 Task: Select the pages per sheet with 2.
Action: Mouse moved to (45, 111)
Screenshot: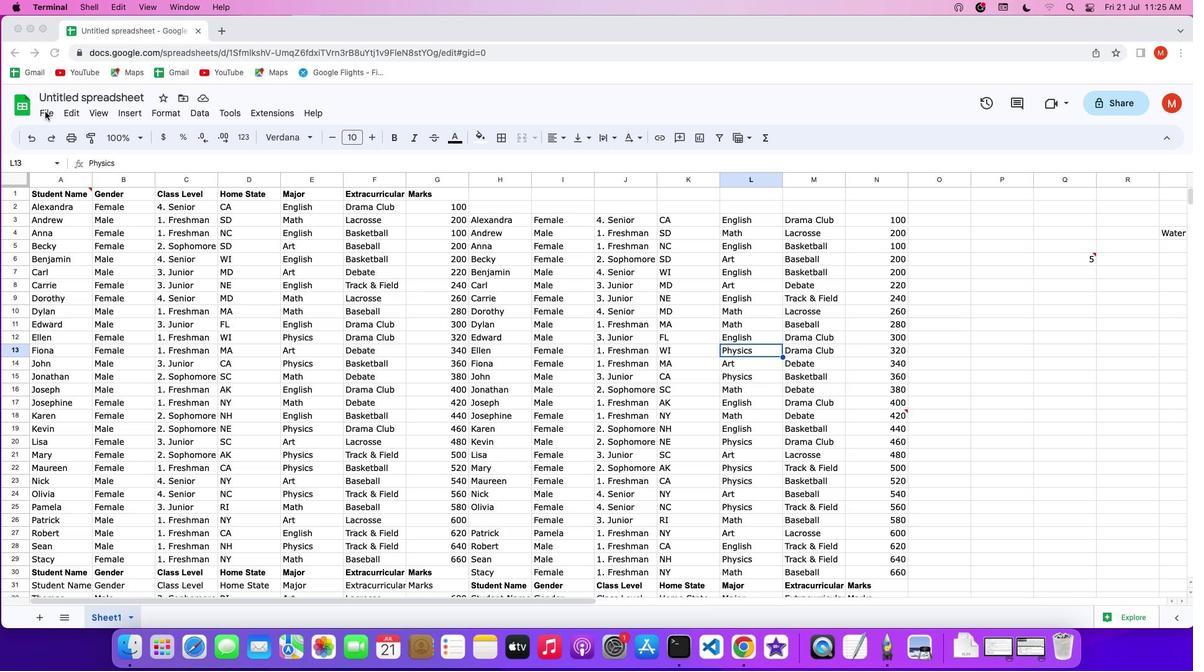 
Action: Mouse pressed left at (45, 111)
Screenshot: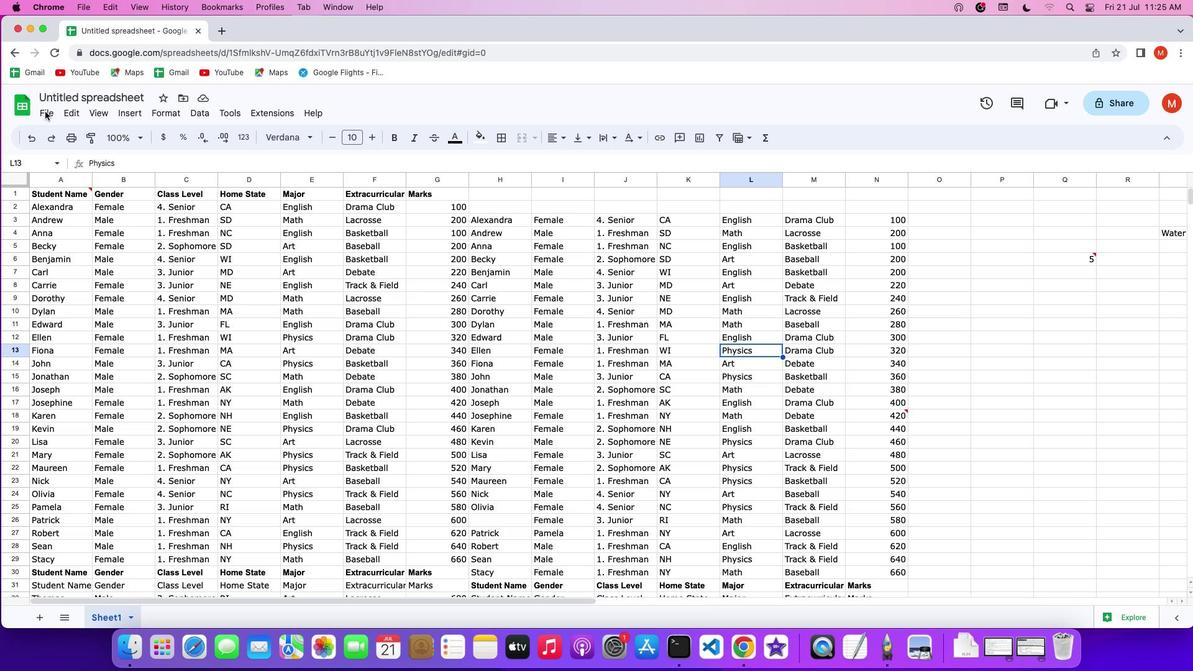 
Action: Mouse pressed left at (45, 111)
Screenshot: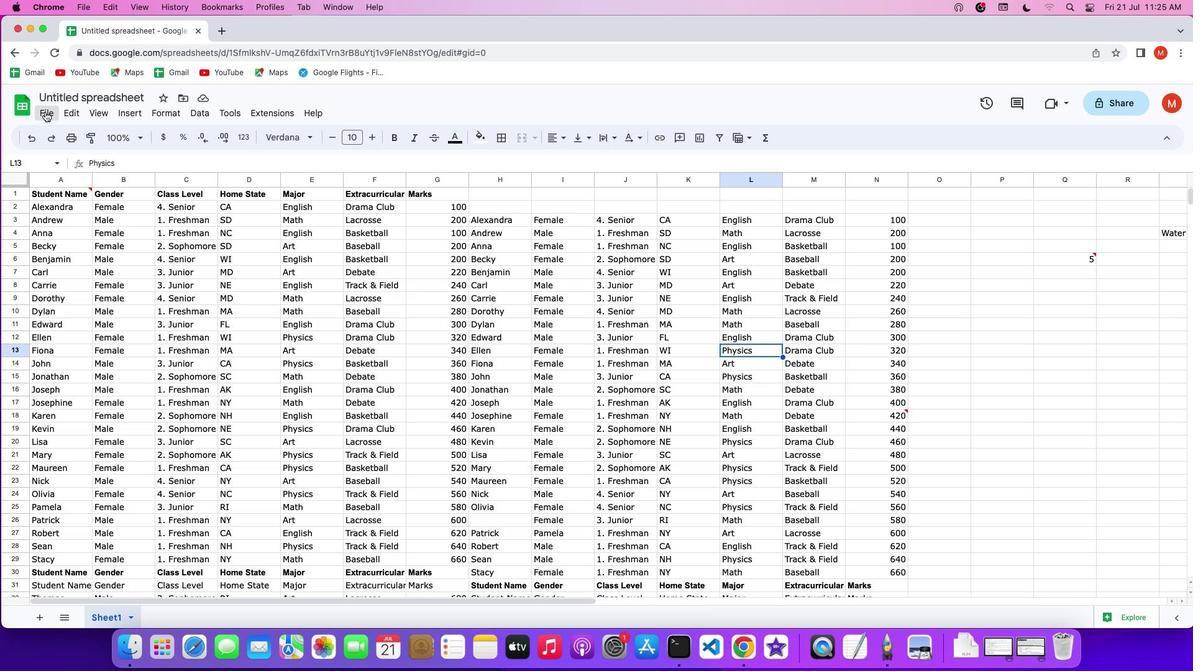 
Action: Mouse pressed left at (45, 111)
Screenshot: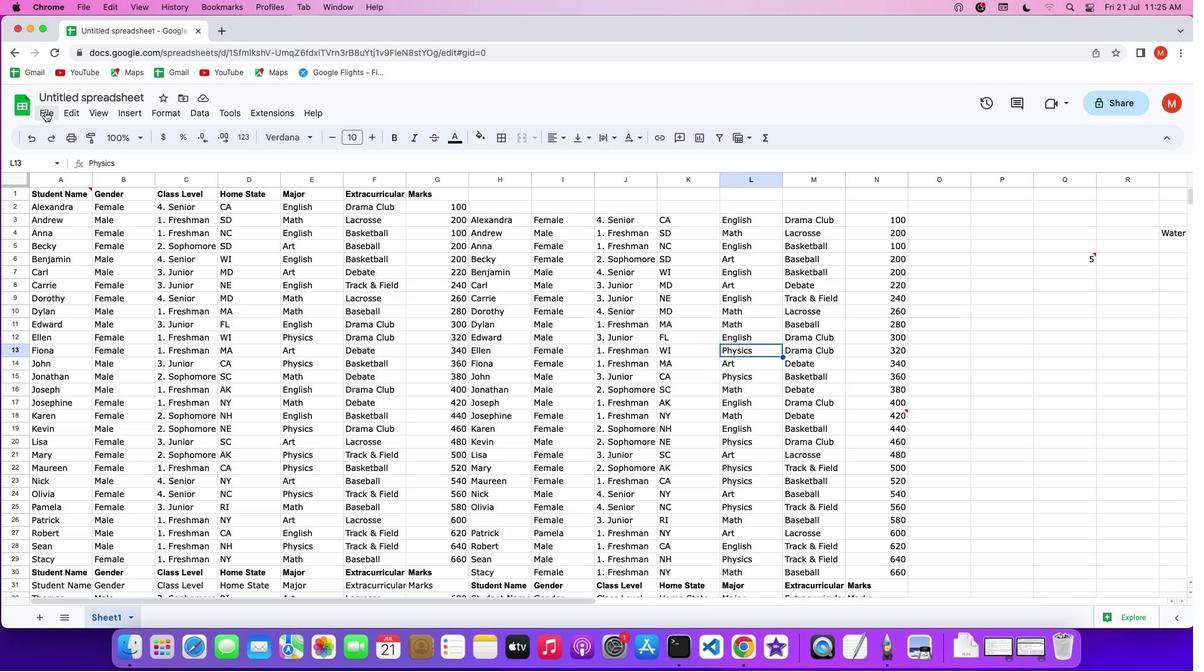 
Action: Mouse moved to (139, 493)
Screenshot: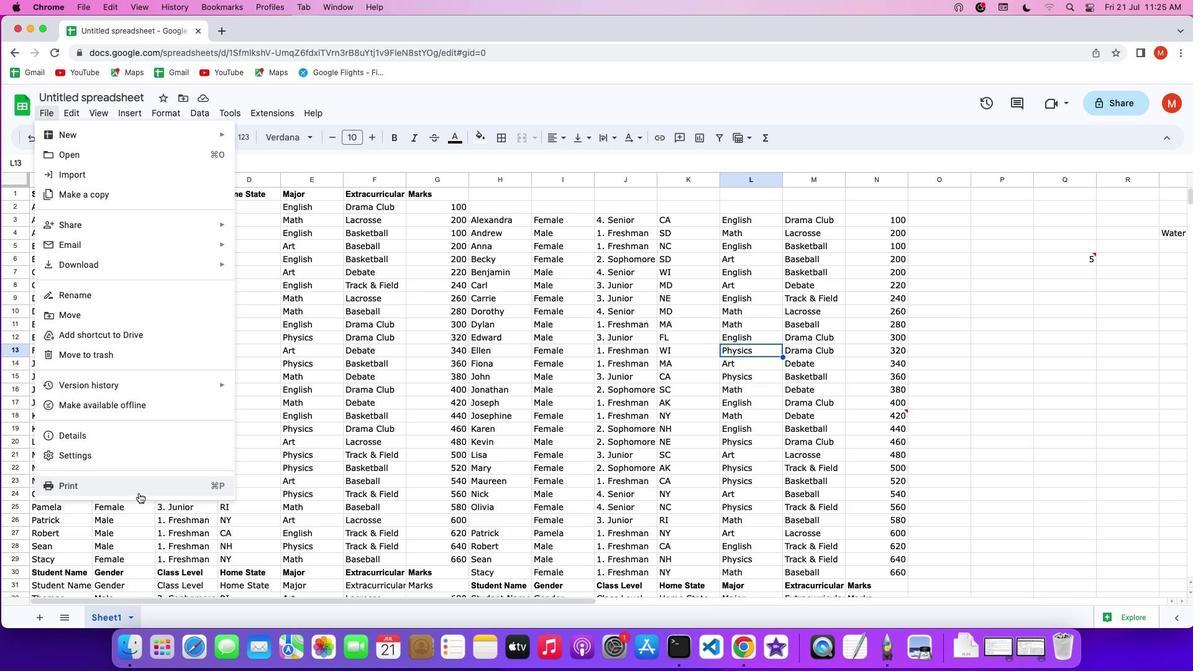 
Action: Mouse pressed left at (139, 493)
Screenshot: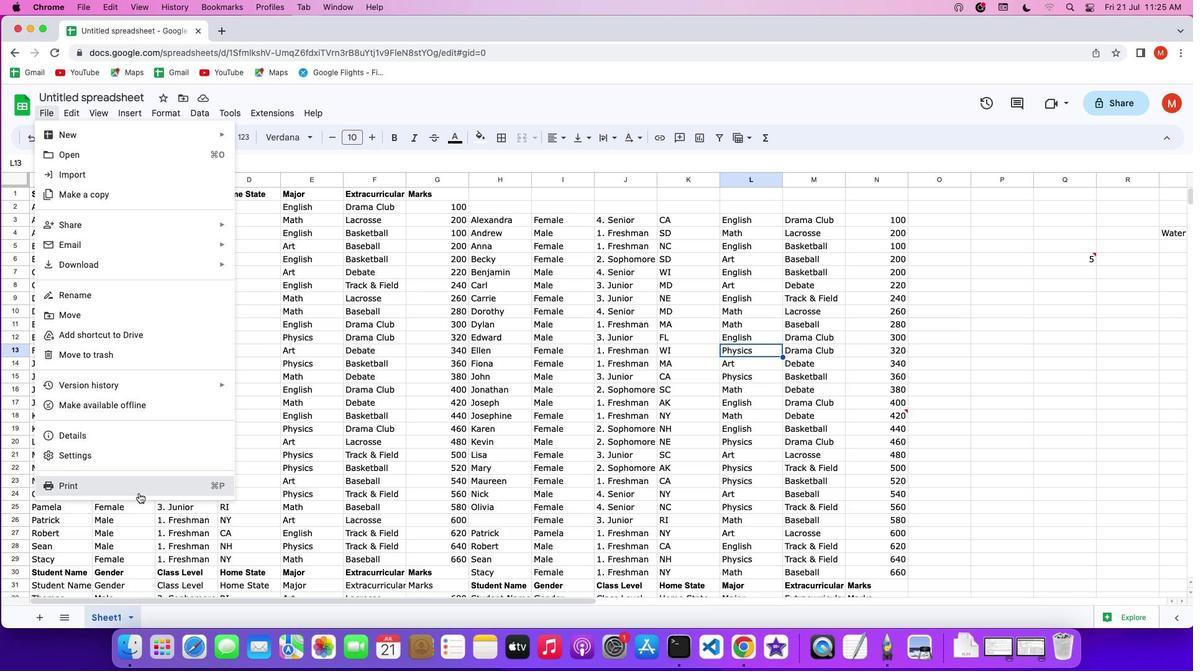 
Action: Mouse moved to (1165, 108)
Screenshot: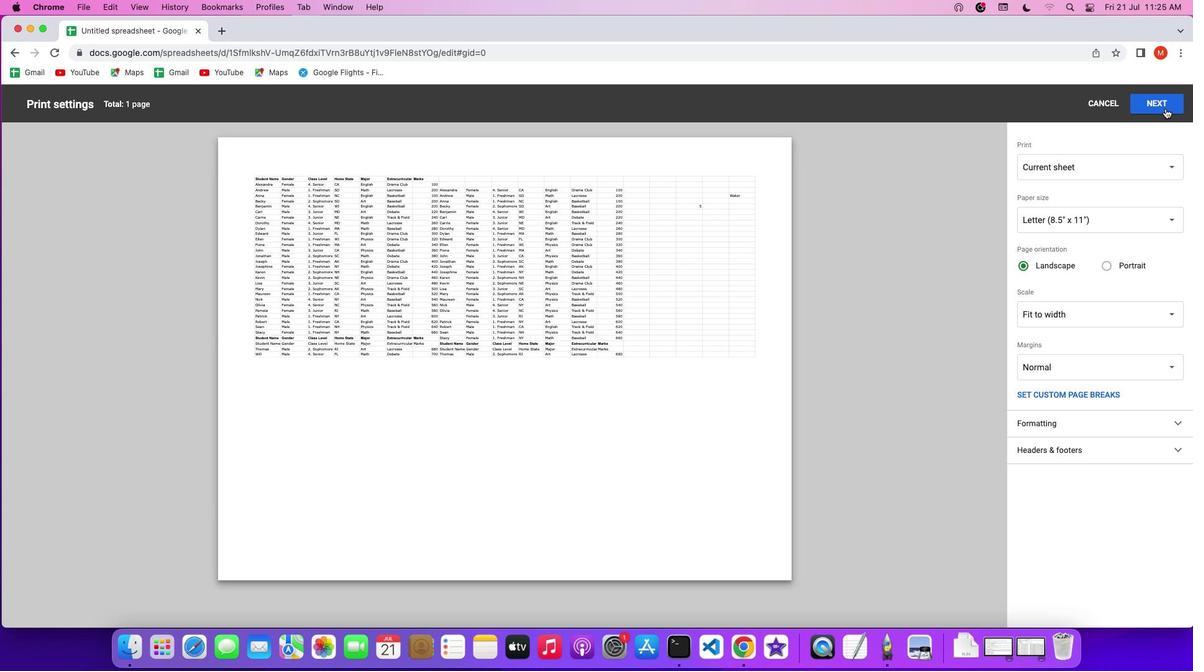 
Action: Mouse pressed left at (1165, 108)
Screenshot: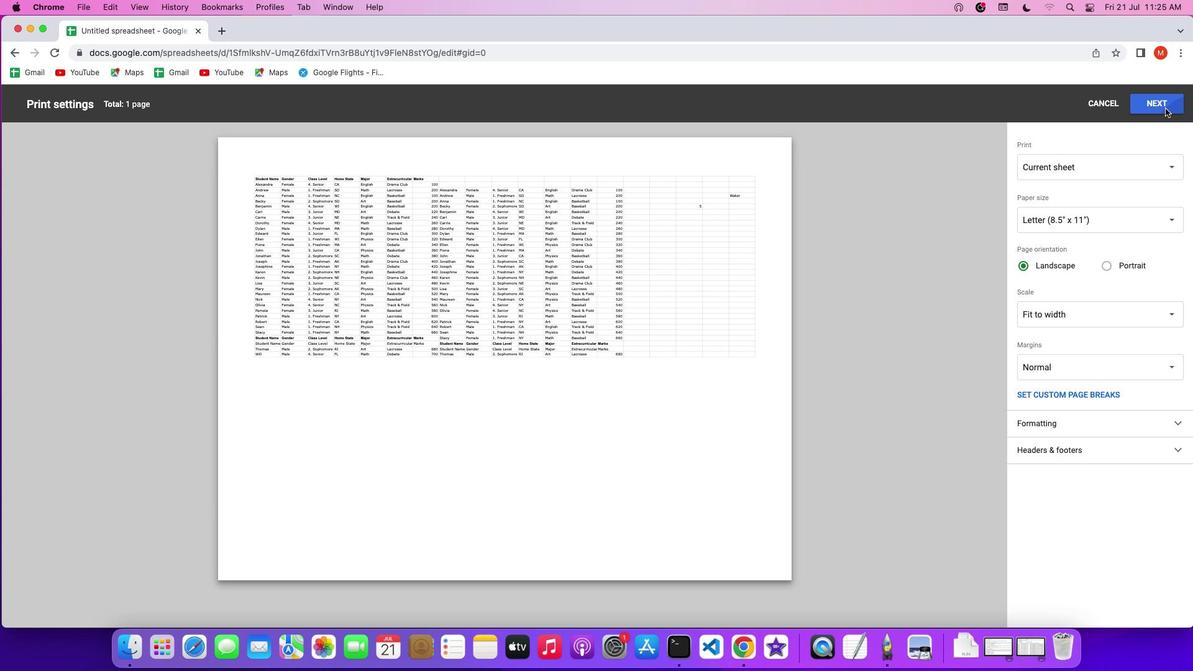 
Action: Mouse moved to (982, 228)
Screenshot: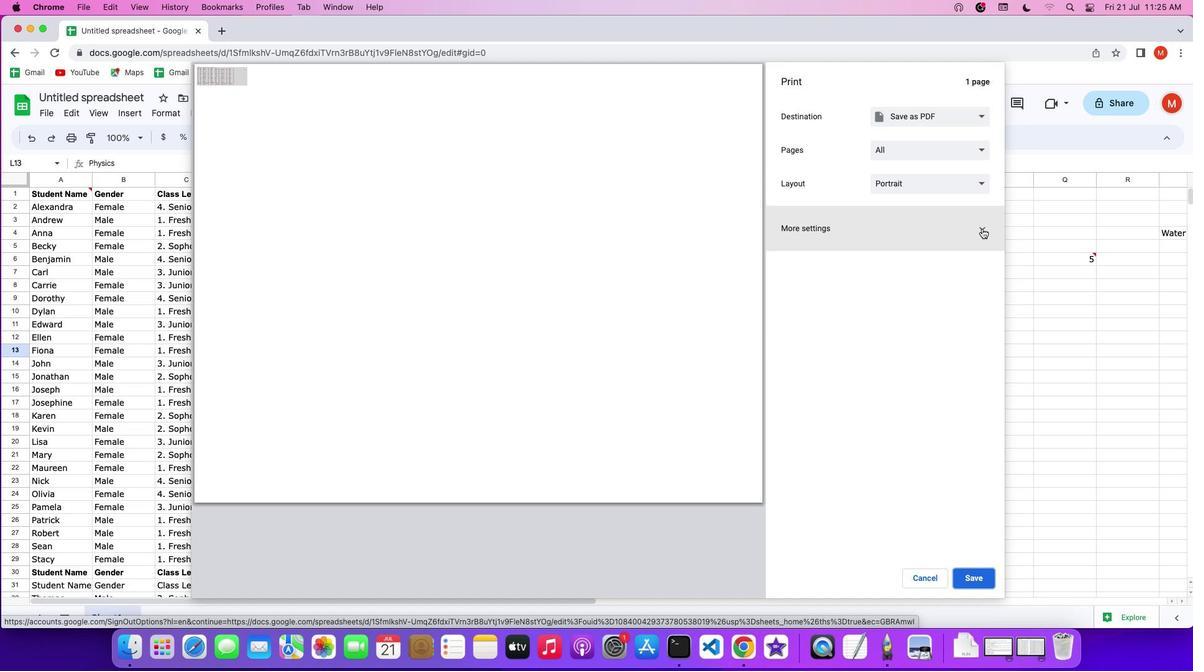 
Action: Mouse pressed left at (982, 228)
Screenshot: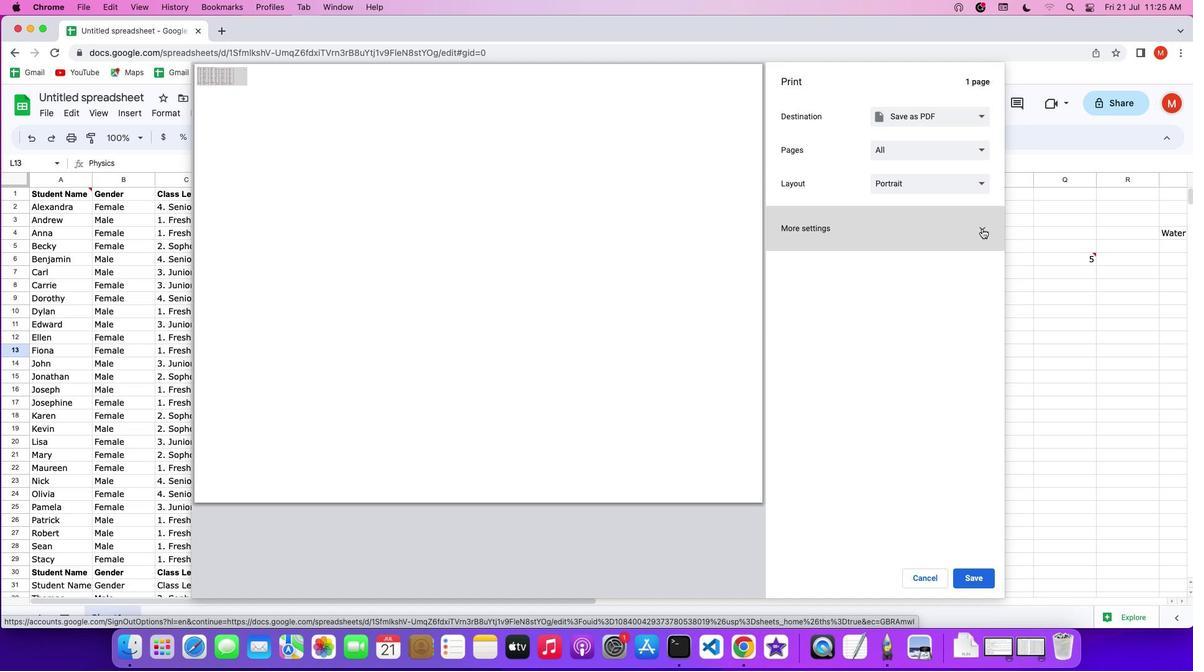 
Action: Mouse moved to (981, 306)
Screenshot: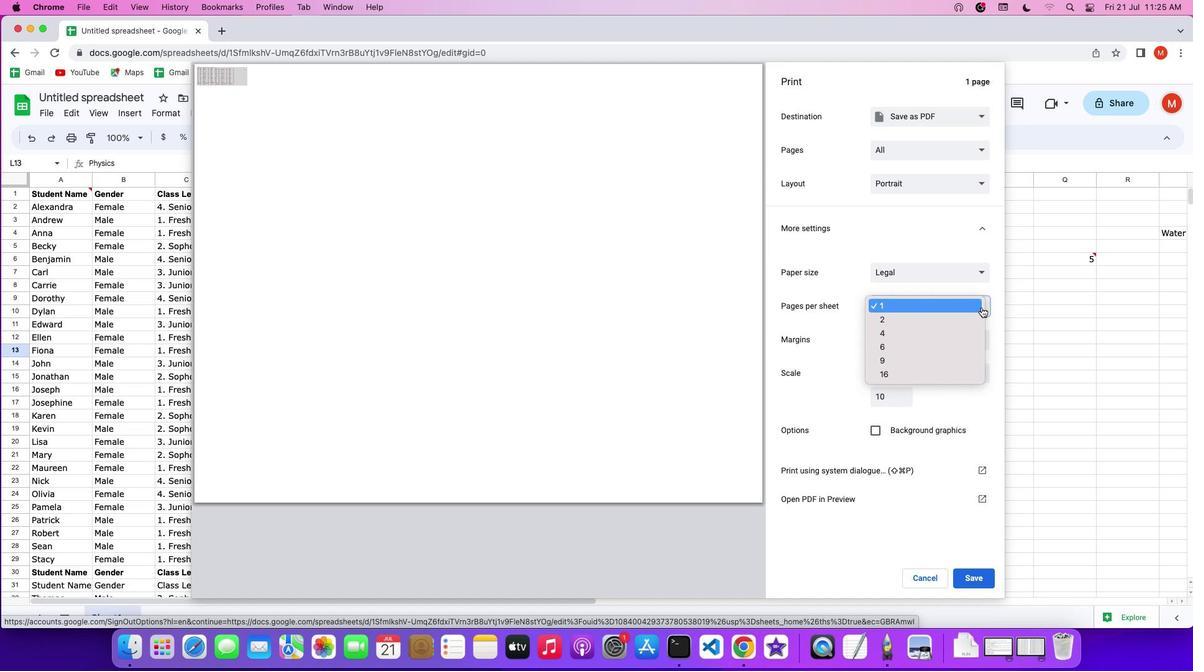 
Action: Mouse pressed left at (981, 306)
Screenshot: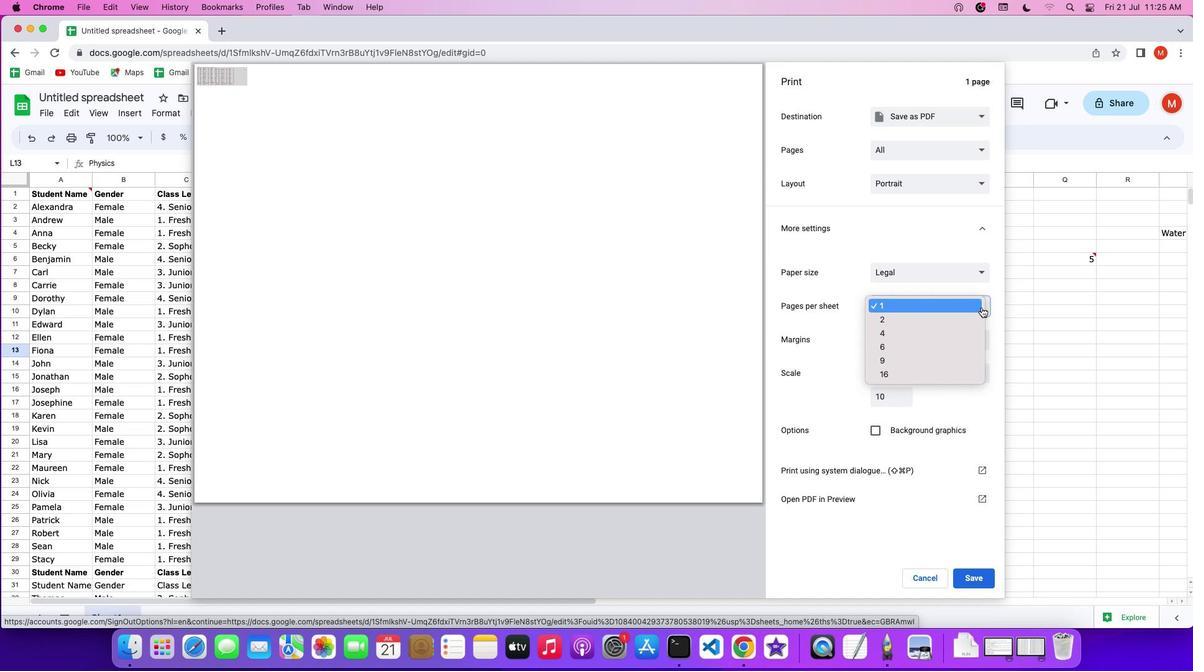 
Action: Mouse moved to (974, 313)
Screenshot: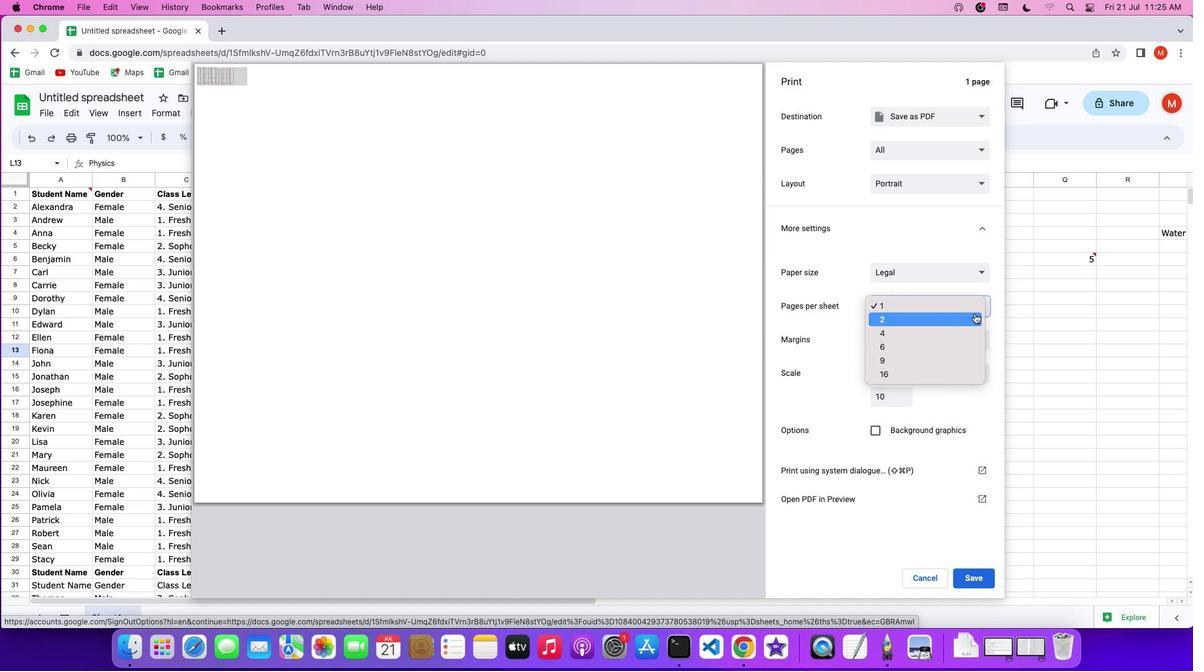 
Action: Mouse pressed left at (974, 313)
Screenshot: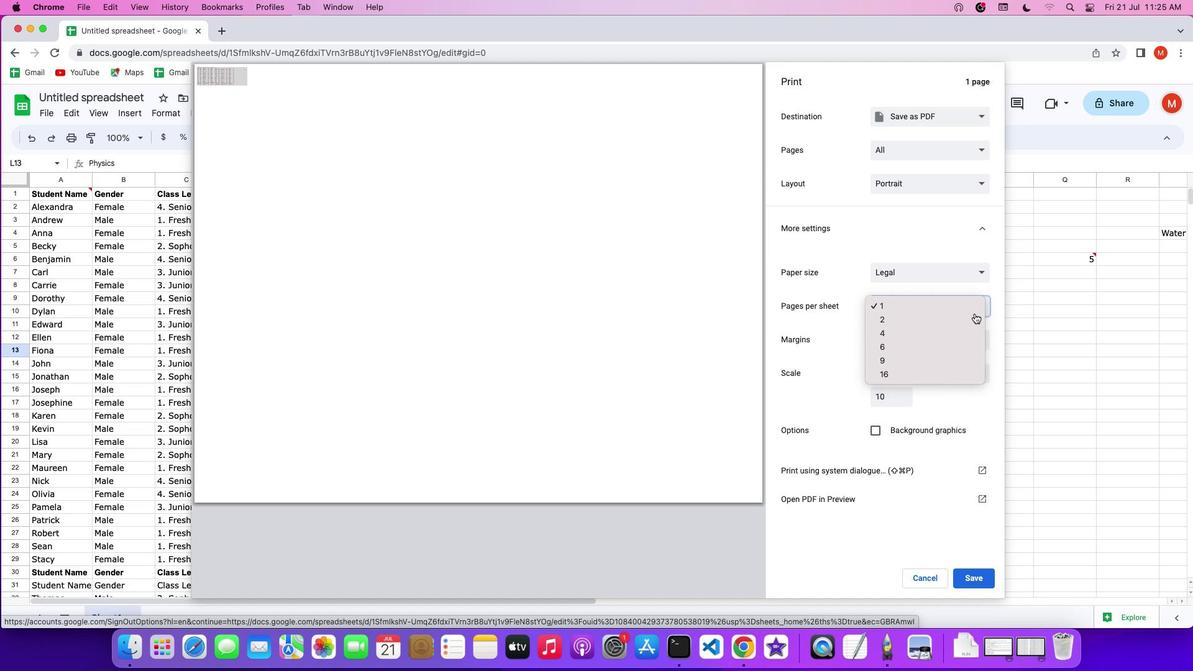 
